 Task: Look for products in the category "Cereal" from Magic Spoon Cereal only.
Action: Mouse moved to (701, 242)
Screenshot: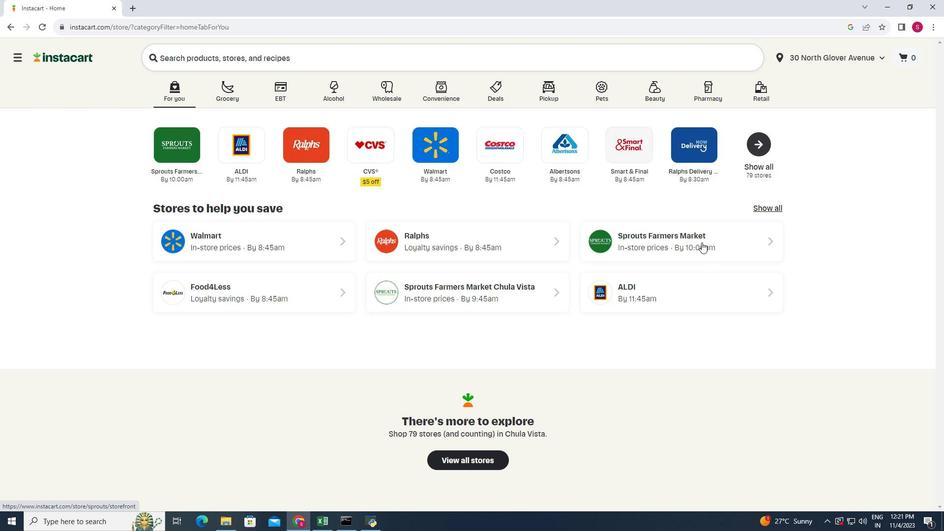 
Action: Mouse pressed left at (701, 242)
Screenshot: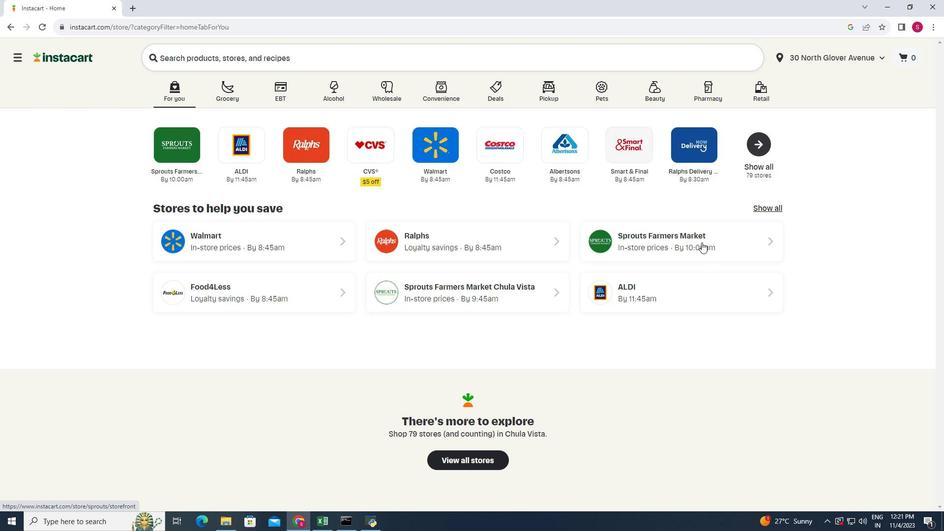 
Action: Mouse moved to (86, 316)
Screenshot: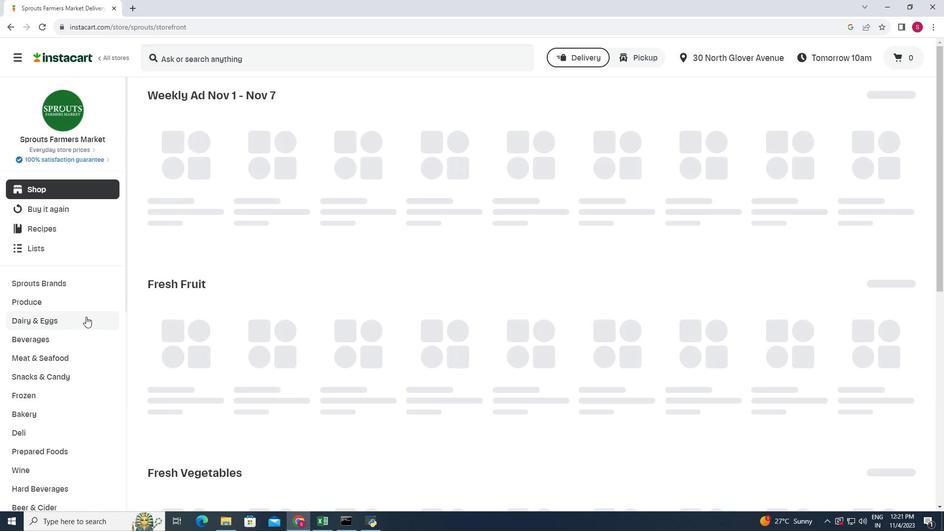 
Action: Mouse scrolled (86, 316) with delta (0, 0)
Screenshot: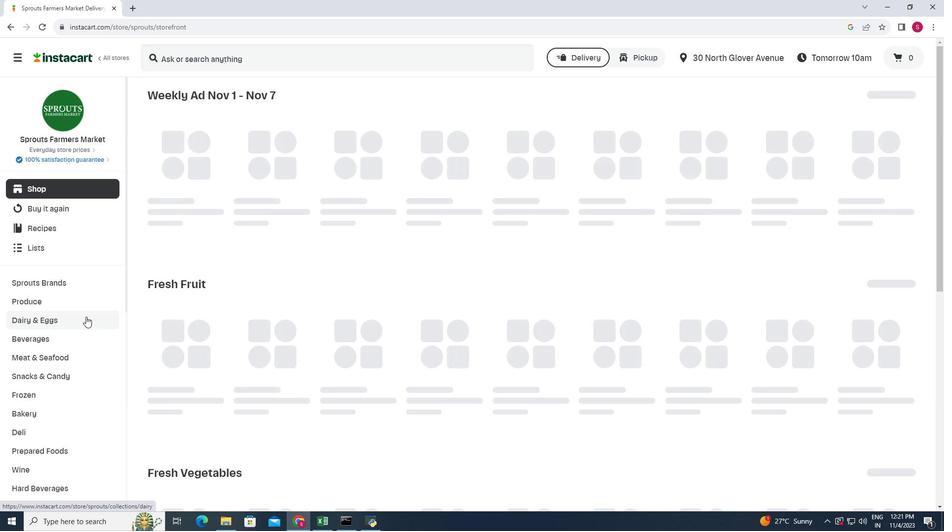 
Action: Mouse scrolled (86, 316) with delta (0, 0)
Screenshot: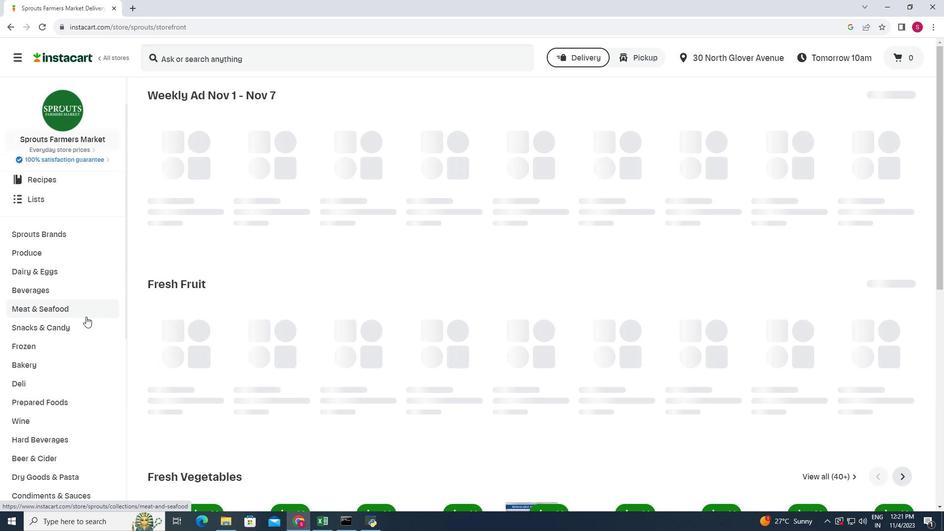 
Action: Mouse scrolled (86, 316) with delta (0, 0)
Screenshot: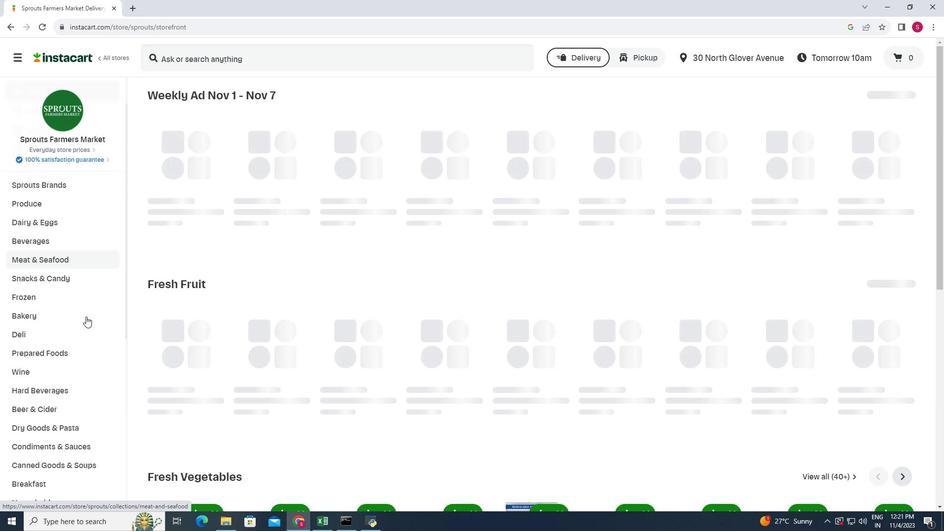 
Action: Mouse moved to (86, 317)
Screenshot: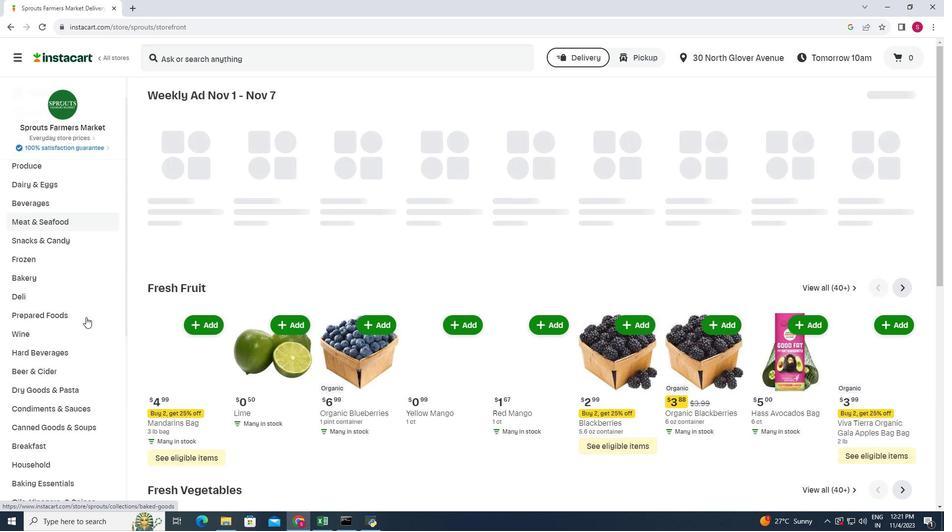 
Action: Mouse scrolled (86, 316) with delta (0, 0)
Screenshot: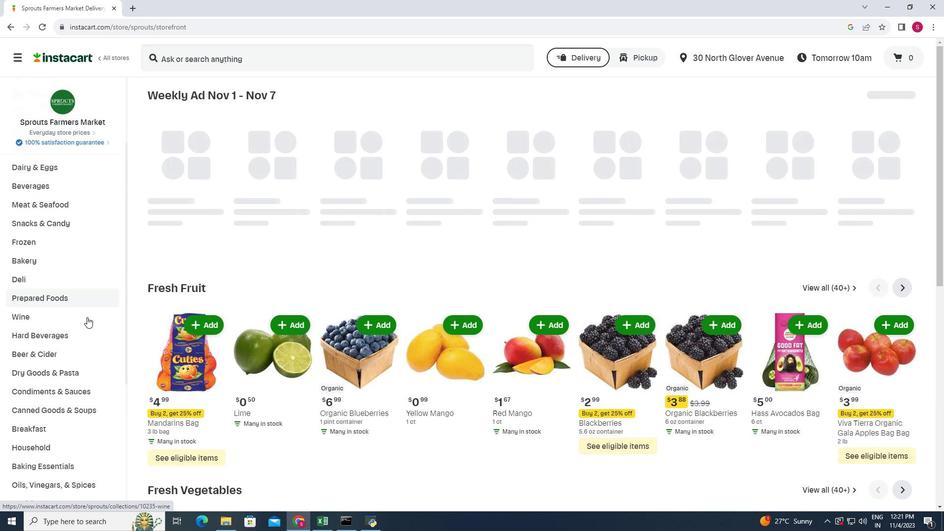 
Action: Mouse moved to (61, 386)
Screenshot: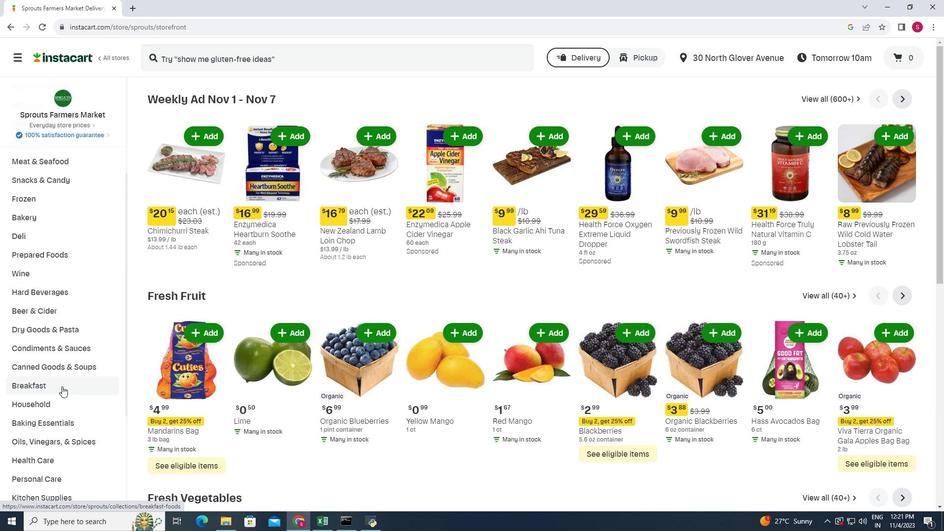 
Action: Mouse pressed left at (61, 386)
Screenshot: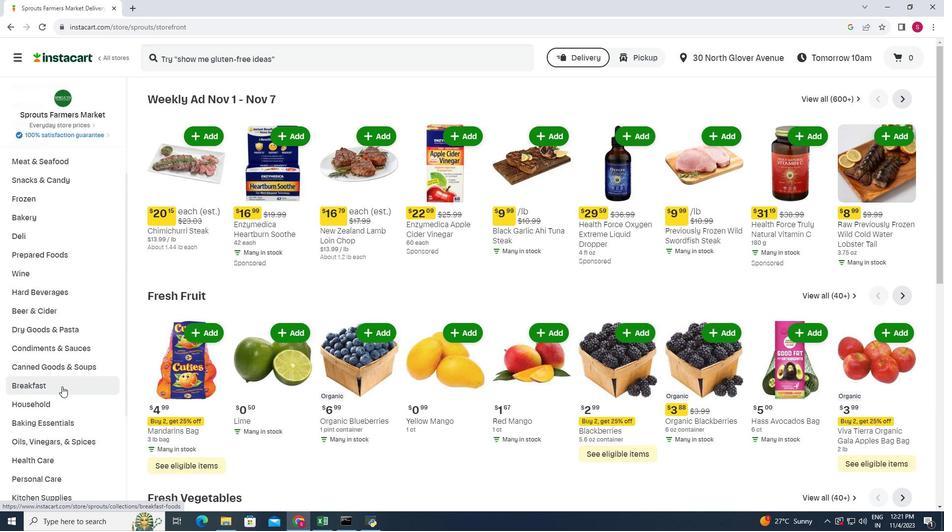 
Action: Mouse moved to (729, 121)
Screenshot: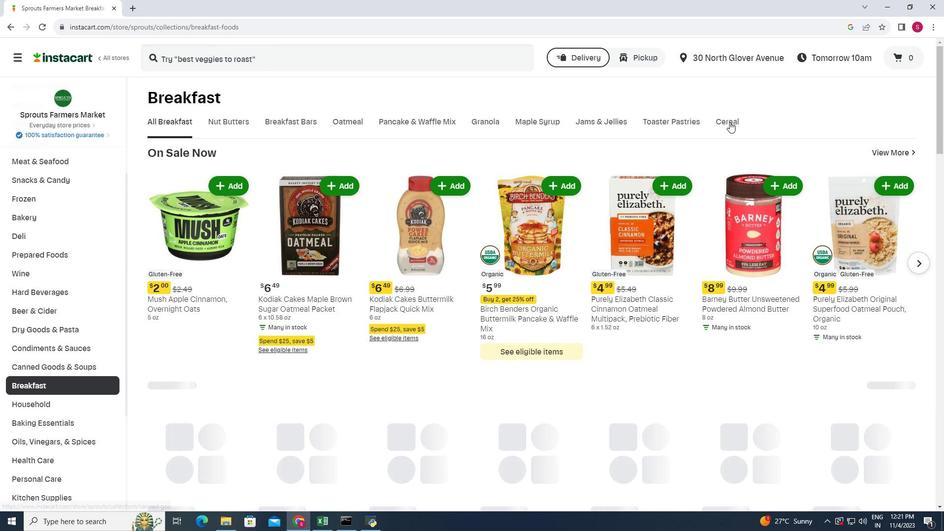 
Action: Mouse pressed left at (729, 121)
Screenshot: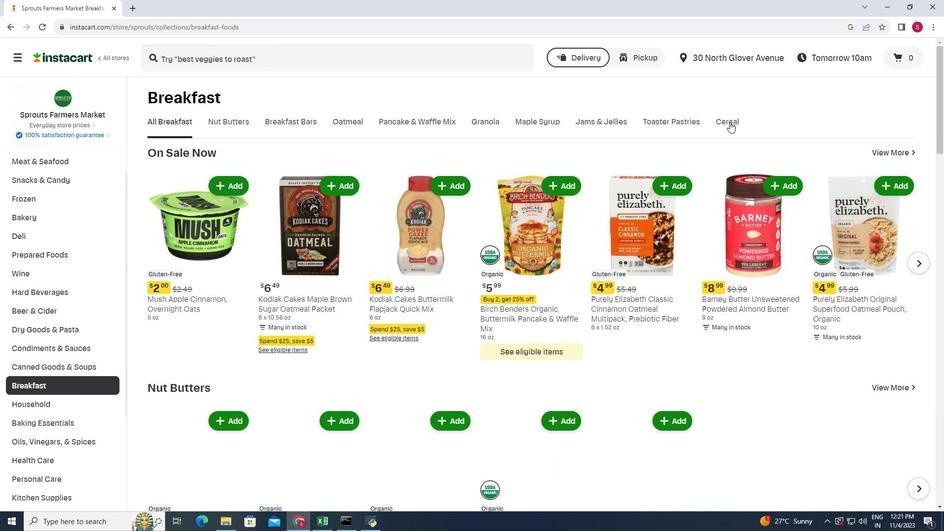 
Action: Mouse moved to (390, 152)
Screenshot: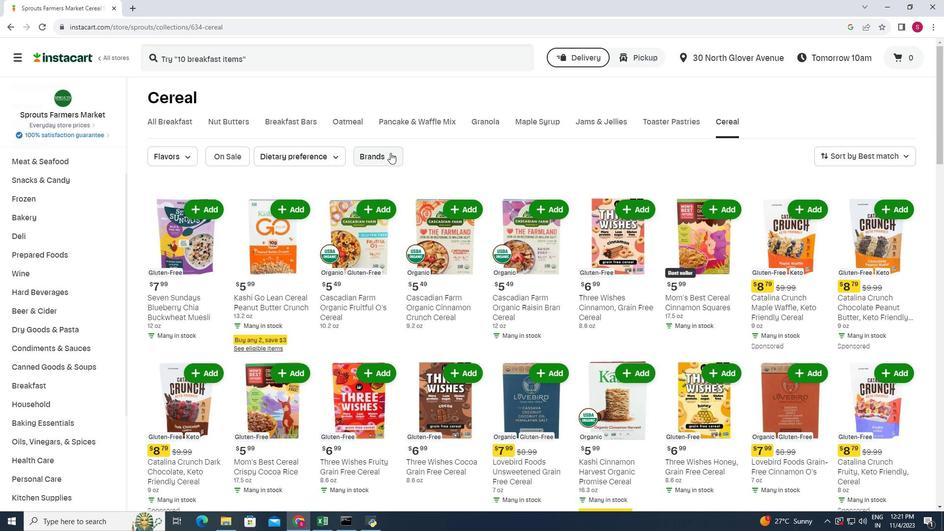 
Action: Mouse pressed left at (390, 152)
Screenshot: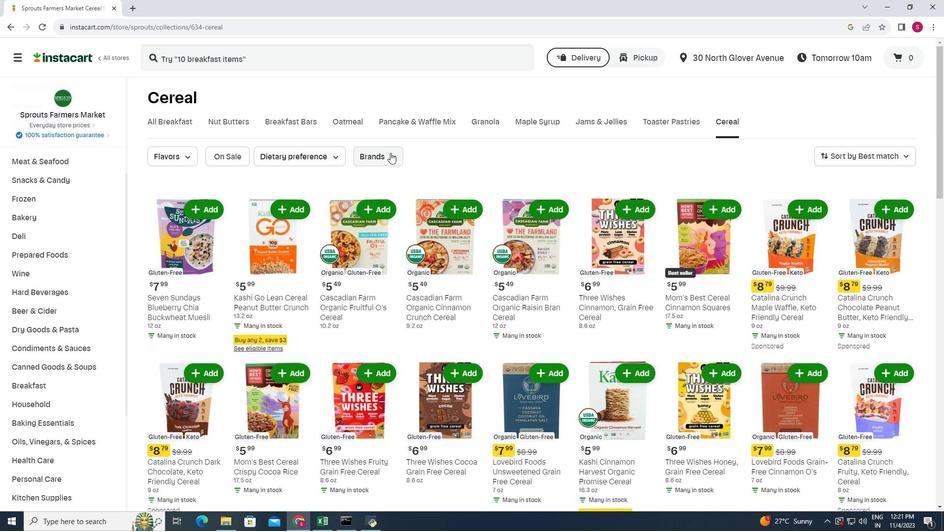 
Action: Mouse moved to (401, 204)
Screenshot: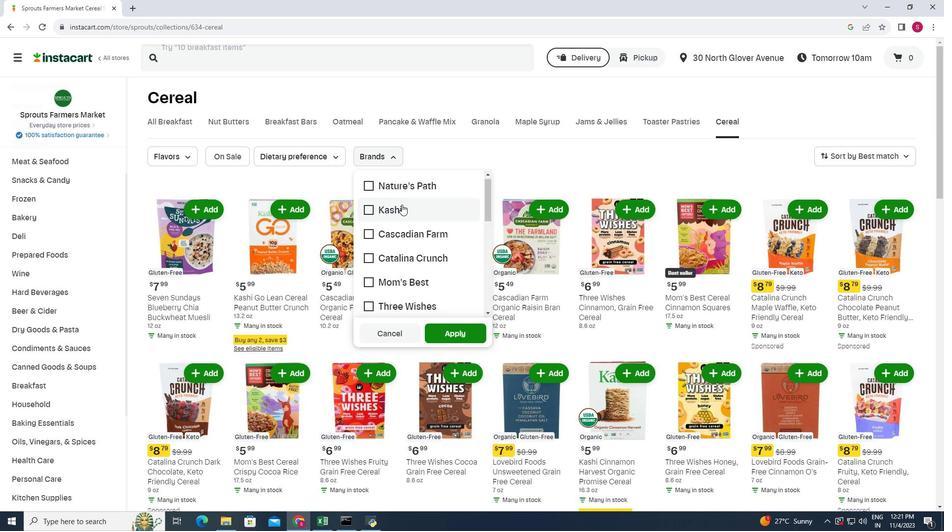 
Action: Mouse scrolled (401, 204) with delta (0, 0)
Screenshot: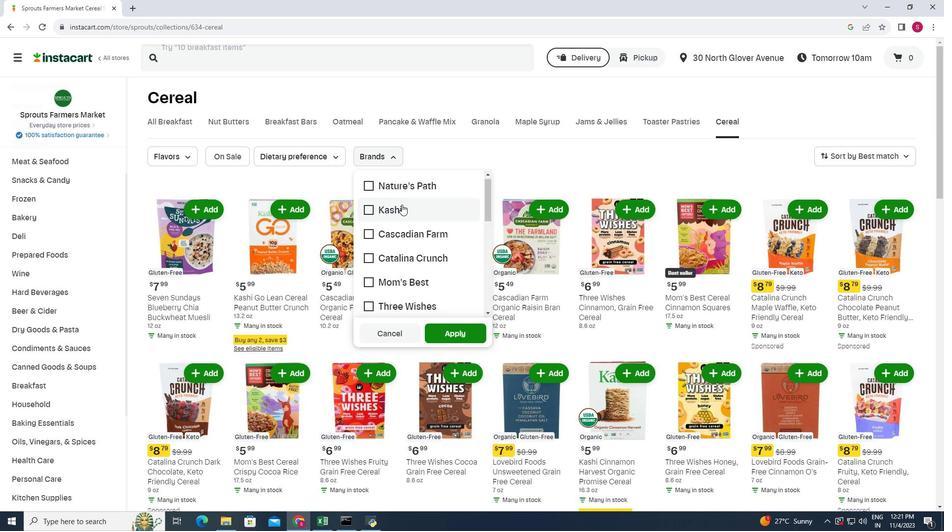 
Action: Mouse scrolled (401, 204) with delta (0, 0)
Screenshot: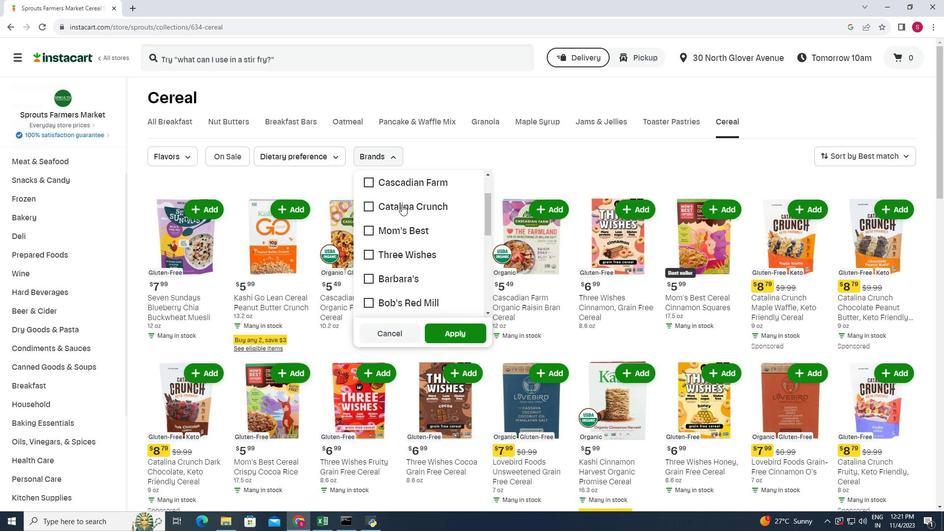 
Action: Mouse moved to (401, 205)
Screenshot: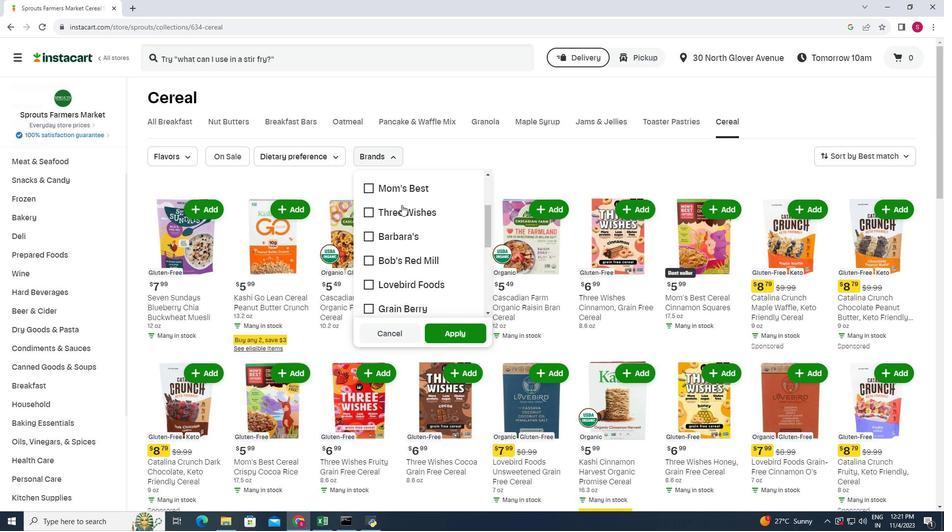 
Action: Mouse scrolled (401, 204) with delta (0, 0)
Screenshot: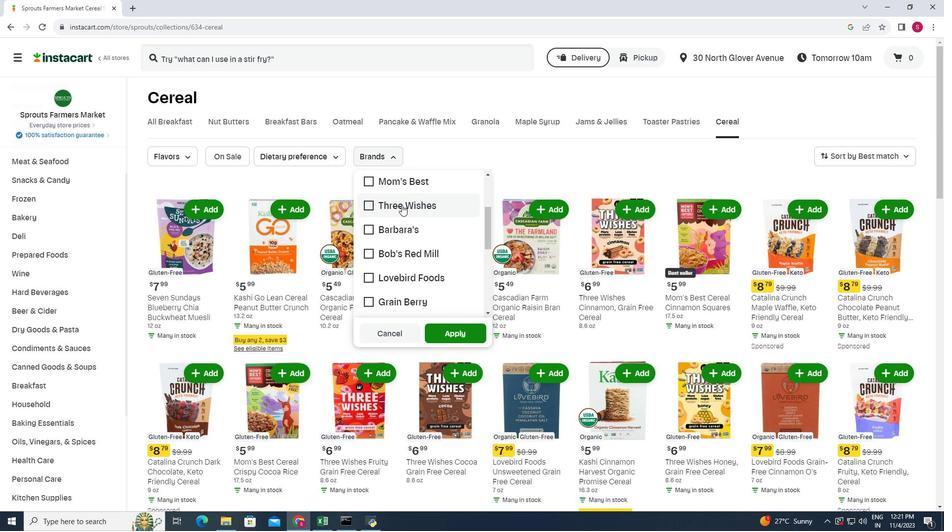 
Action: Mouse scrolled (401, 204) with delta (0, 0)
Screenshot: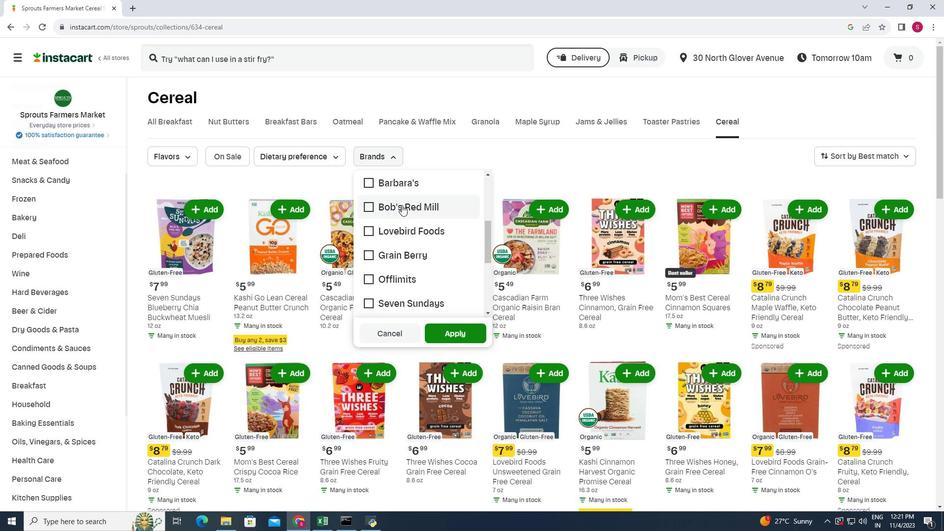 
Action: Mouse scrolled (401, 204) with delta (0, 0)
Screenshot: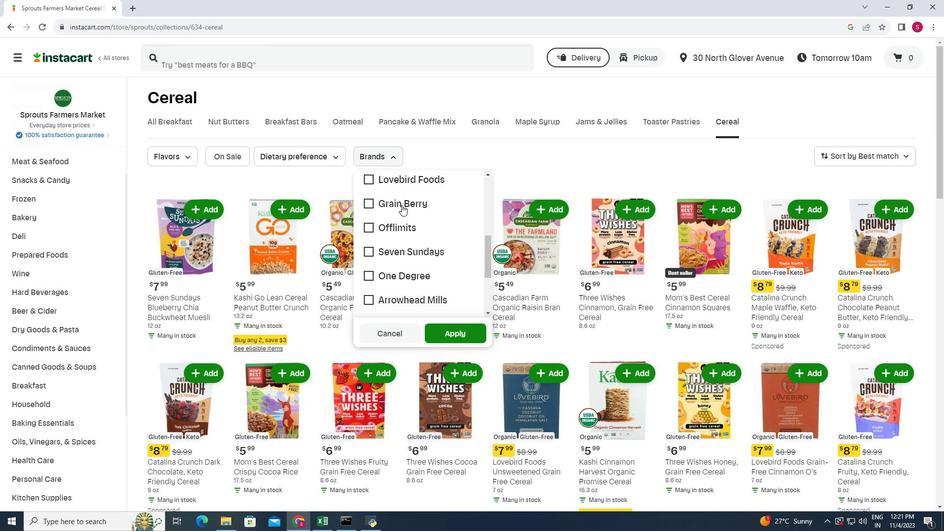 
Action: Mouse scrolled (401, 204) with delta (0, 0)
Screenshot: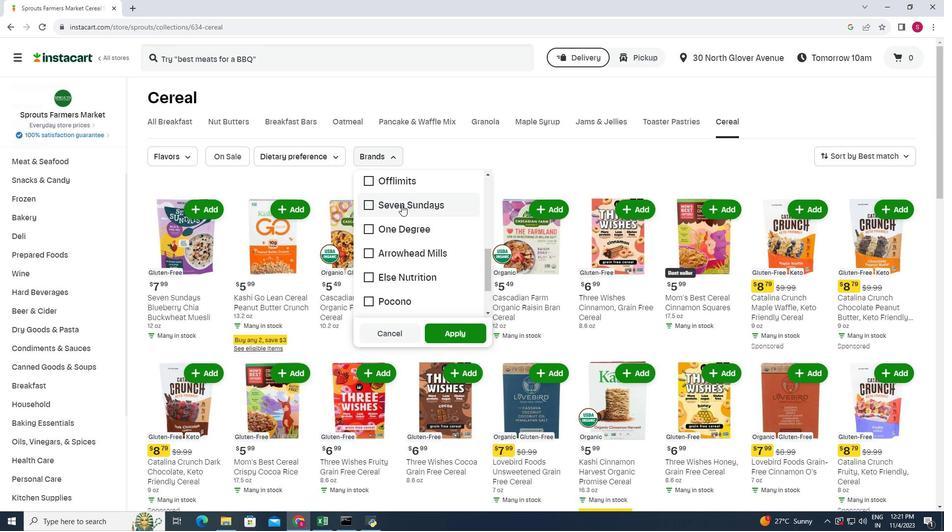 
Action: Mouse scrolled (401, 204) with delta (0, 0)
Screenshot: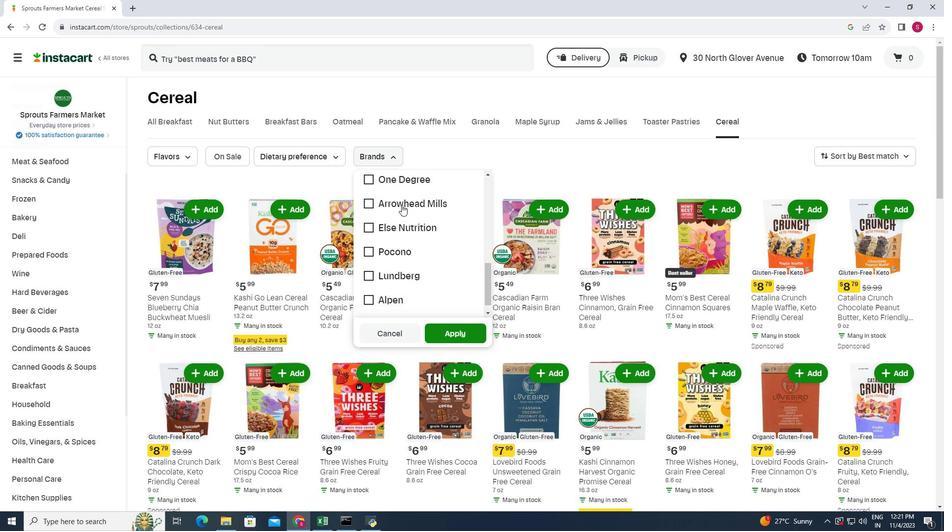 
Action: Mouse scrolled (401, 204) with delta (0, 0)
Screenshot: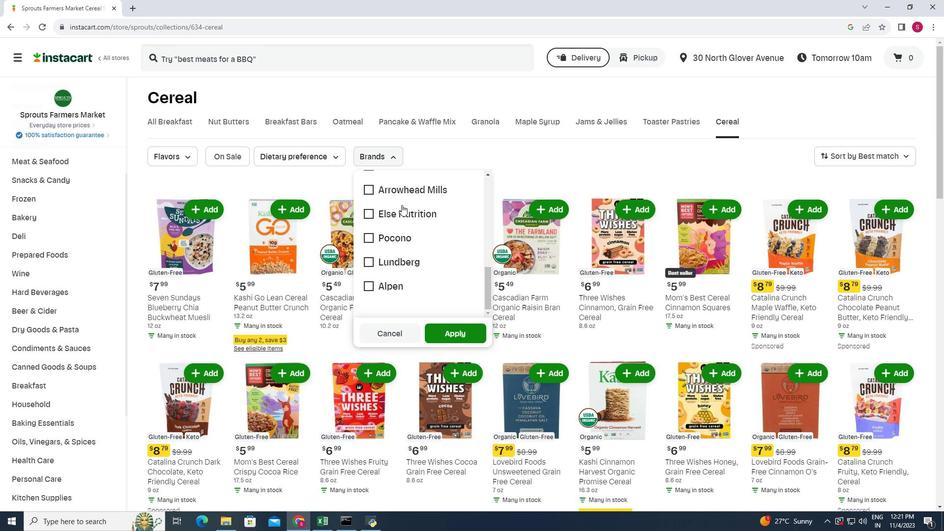 
Action: Mouse scrolled (401, 205) with delta (0, 0)
Screenshot: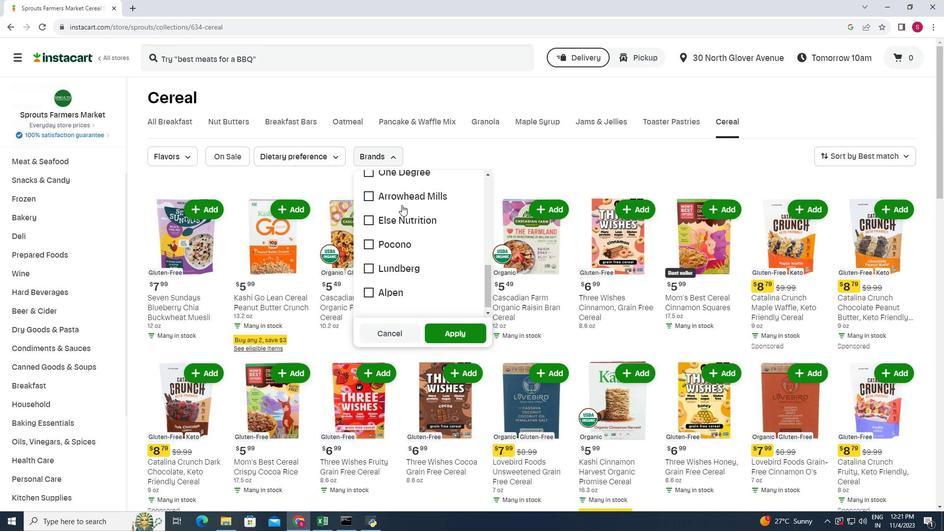 
Action: Mouse scrolled (401, 205) with delta (0, 0)
Screenshot: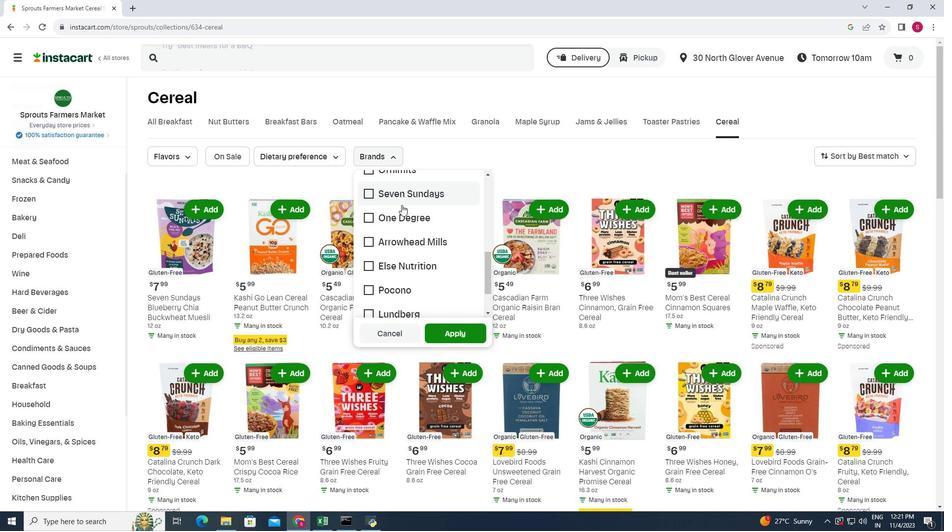
Action: Mouse scrolled (401, 205) with delta (0, 0)
Screenshot: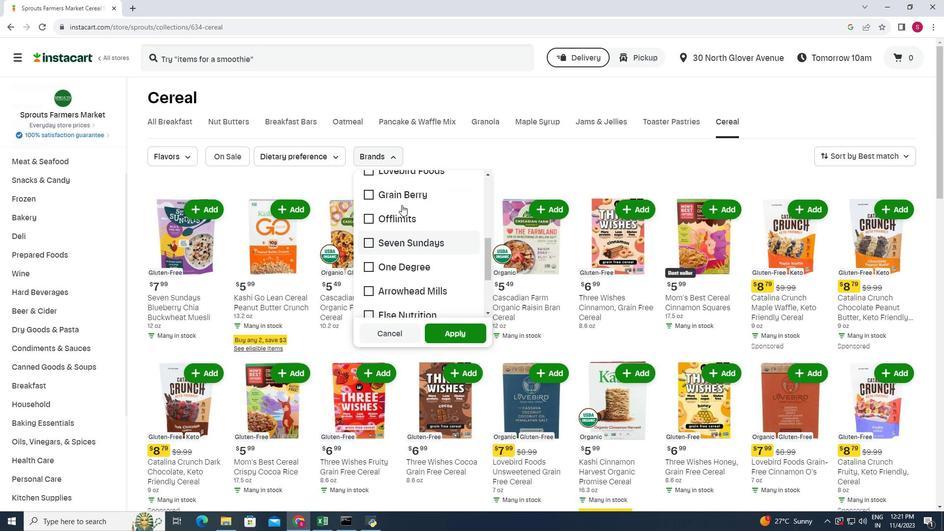 
Action: Mouse scrolled (401, 205) with delta (0, 0)
Screenshot: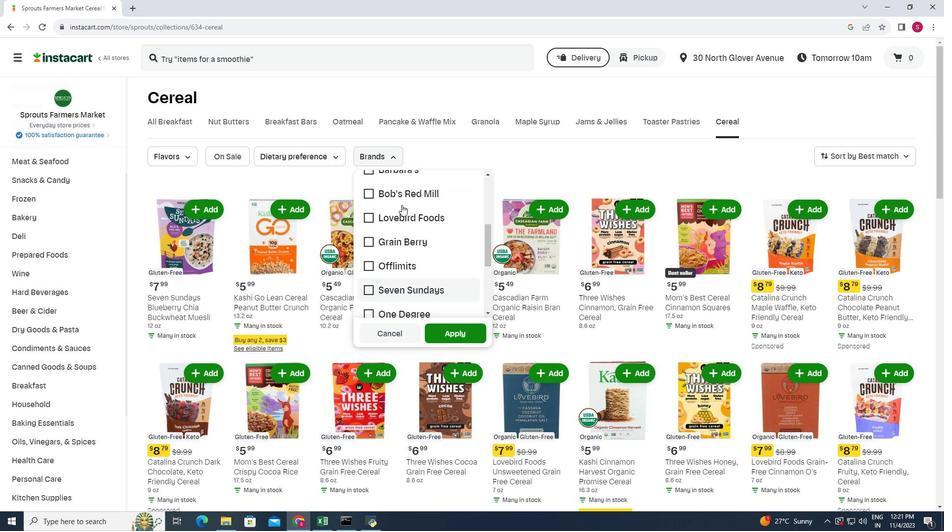 
Action: Mouse scrolled (401, 205) with delta (0, 0)
Screenshot: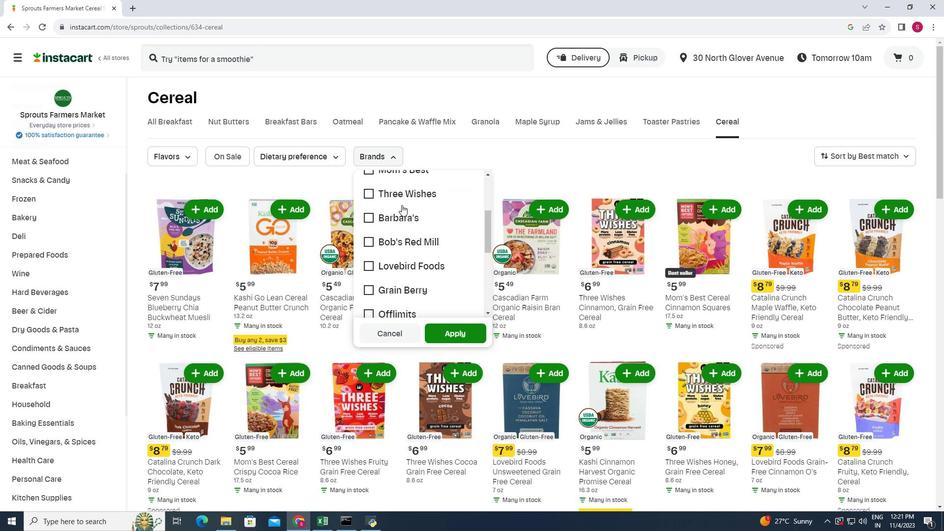 
Action: Mouse scrolled (401, 205) with delta (0, 0)
Screenshot: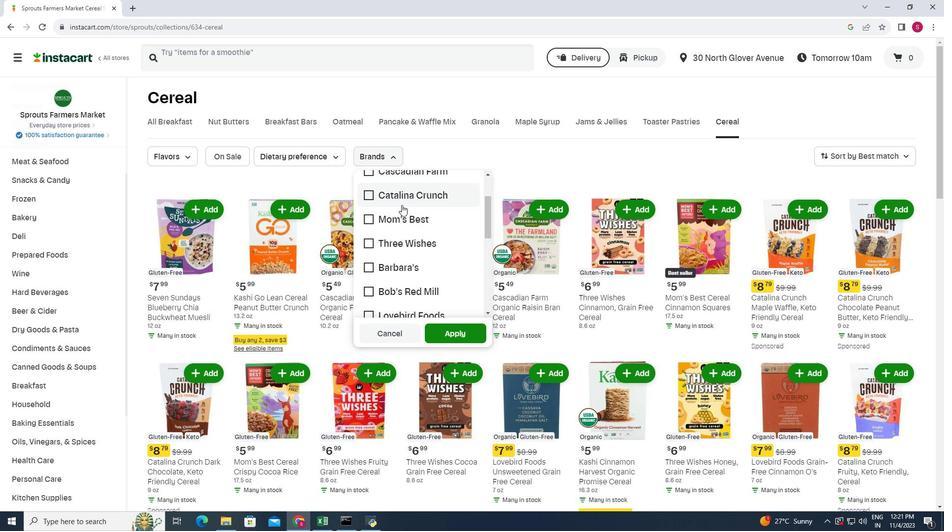
Action: Mouse scrolled (401, 205) with delta (0, 0)
Screenshot: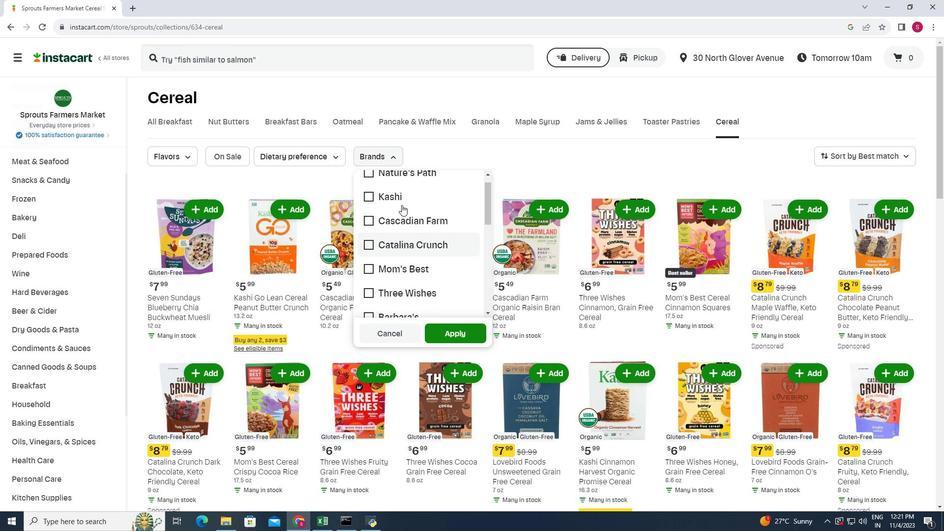 
Action: Mouse scrolled (401, 205) with delta (0, 0)
Screenshot: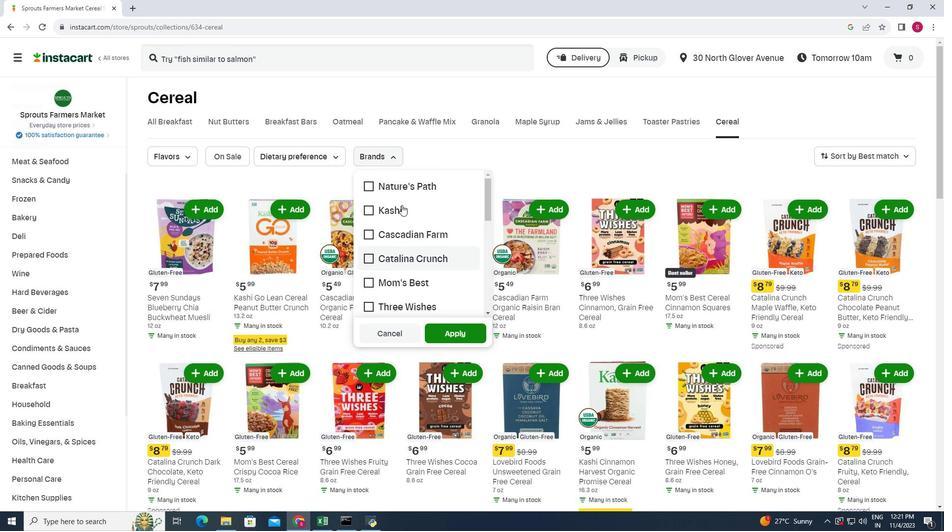 
